 Task: Learn more about a sales navigator core.
Action: Mouse moved to (682, 112)
Screenshot: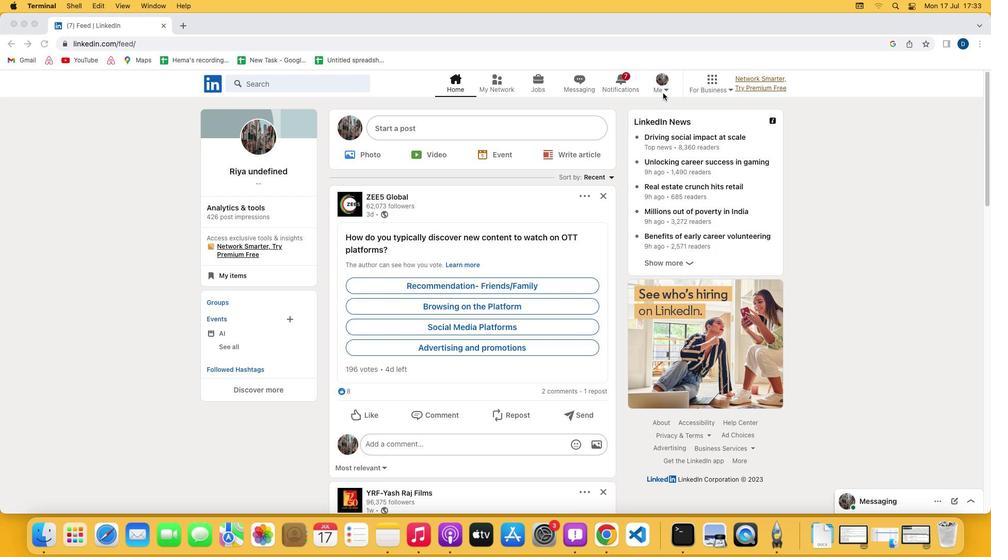 
Action: Mouse pressed left at (682, 112)
Screenshot: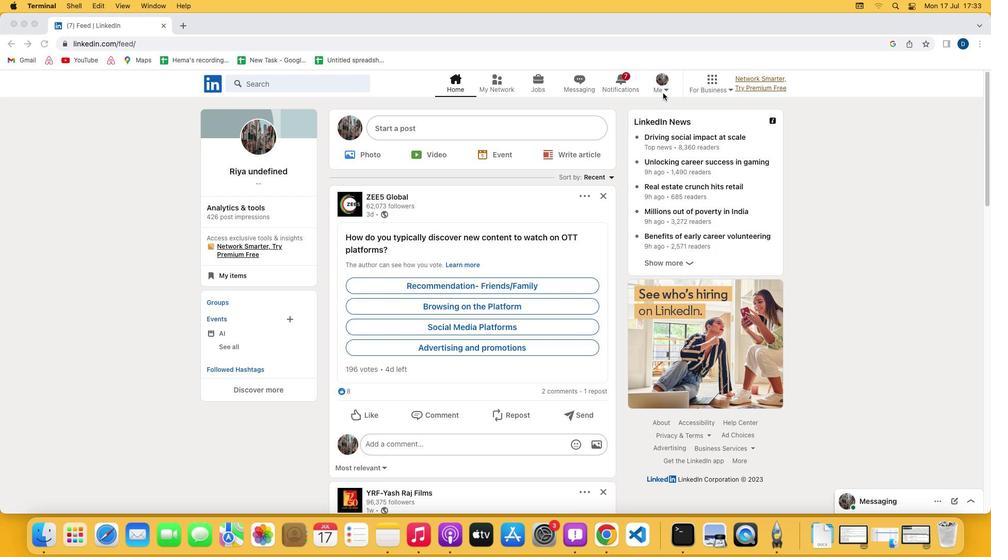 
Action: Mouse moved to (687, 108)
Screenshot: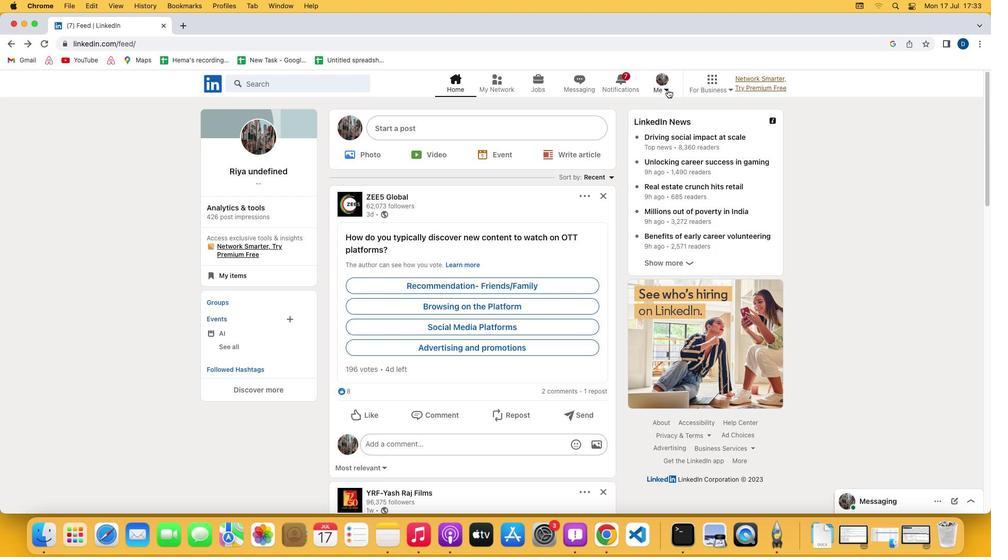 
Action: Mouse pressed left at (687, 108)
Screenshot: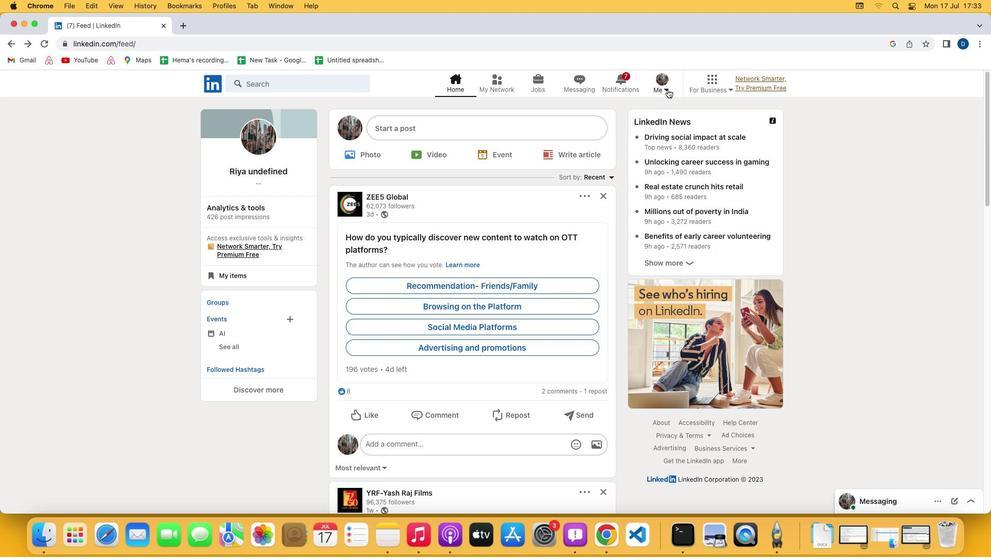 
Action: Mouse moved to (608, 212)
Screenshot: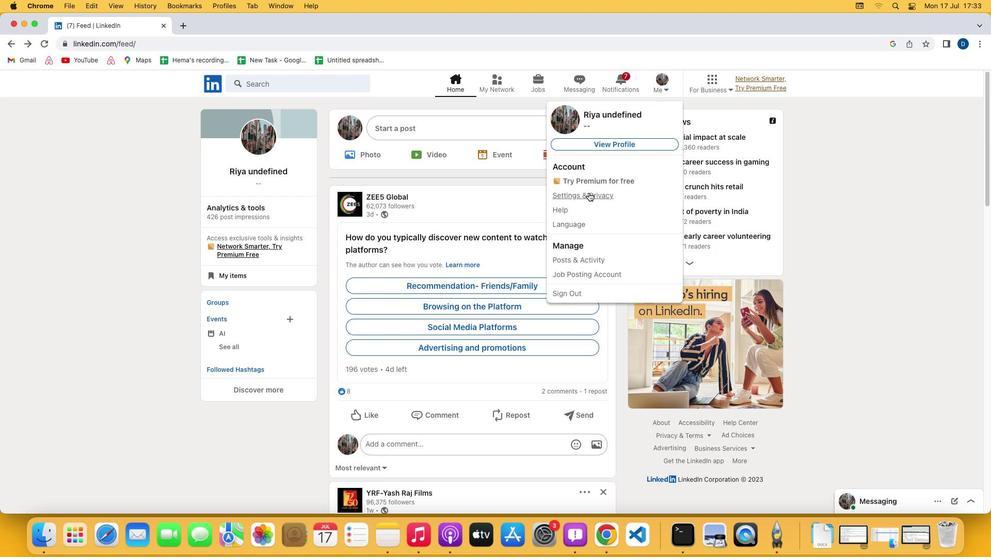 
Action: Mouse pressed left at (608, 212)
Screenshot: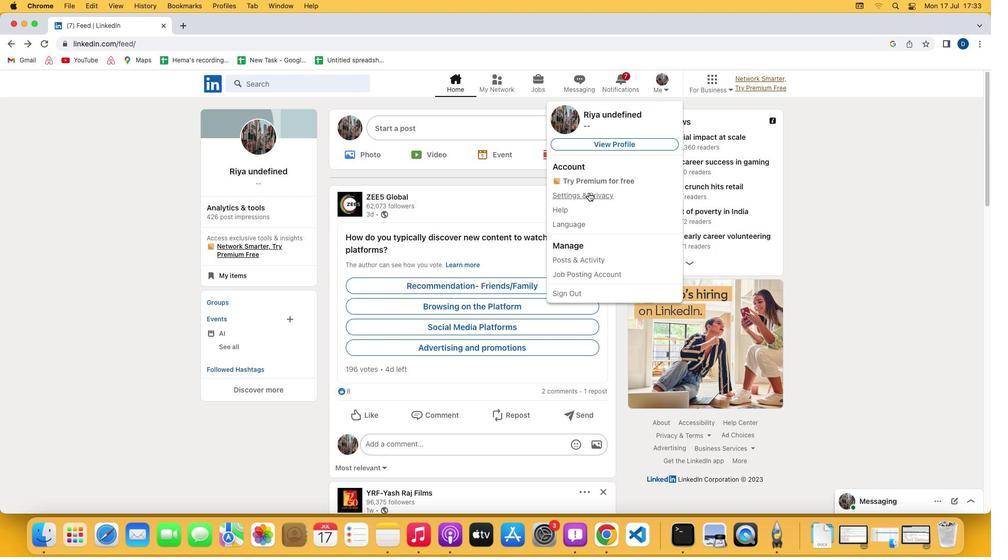 
Action: Mouse moved to (518, 359)
Screenshot: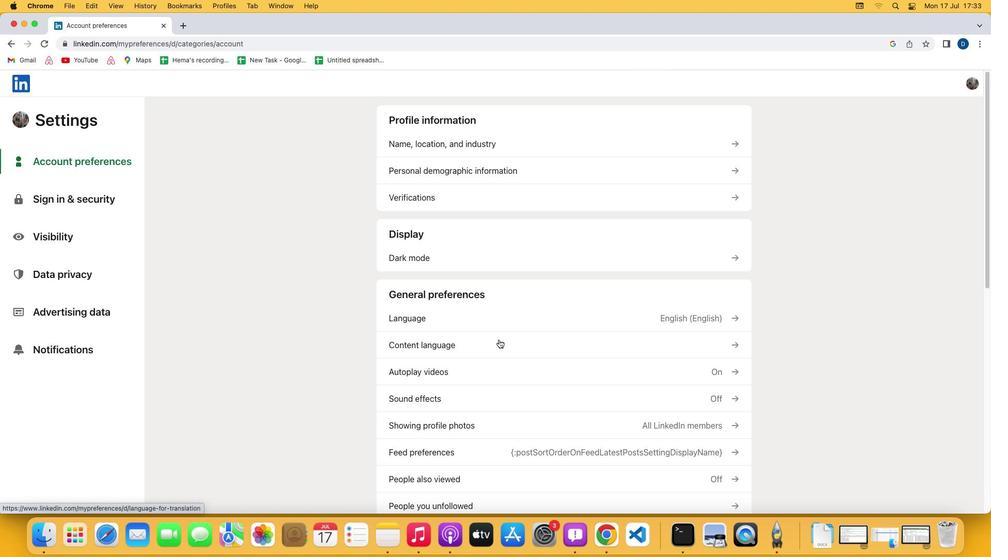 
Action: Mouse scrolled (518, 359) with delta (19, 18)
Screenshot: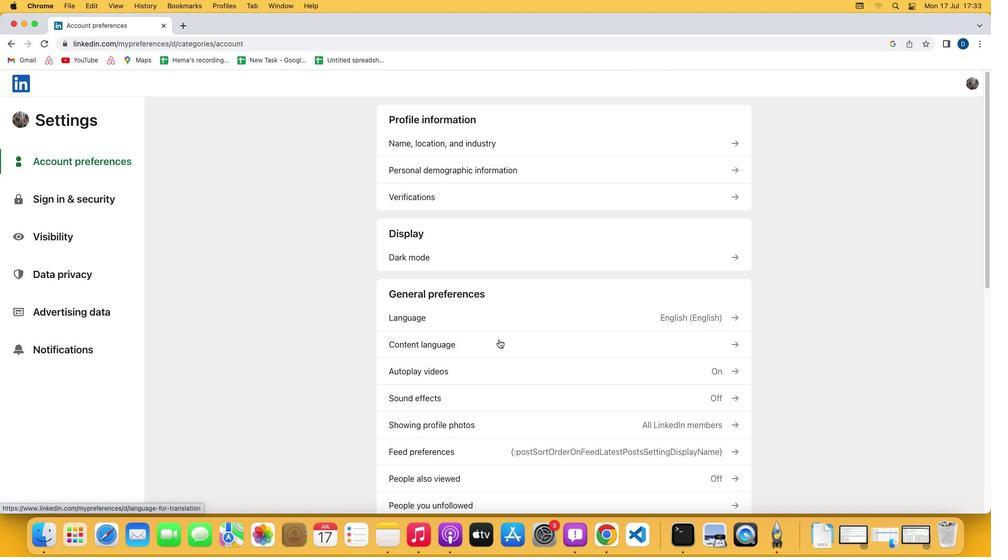 
Action: Mouse scrolled (518, 359) with delta (19, 18)
Screenshot: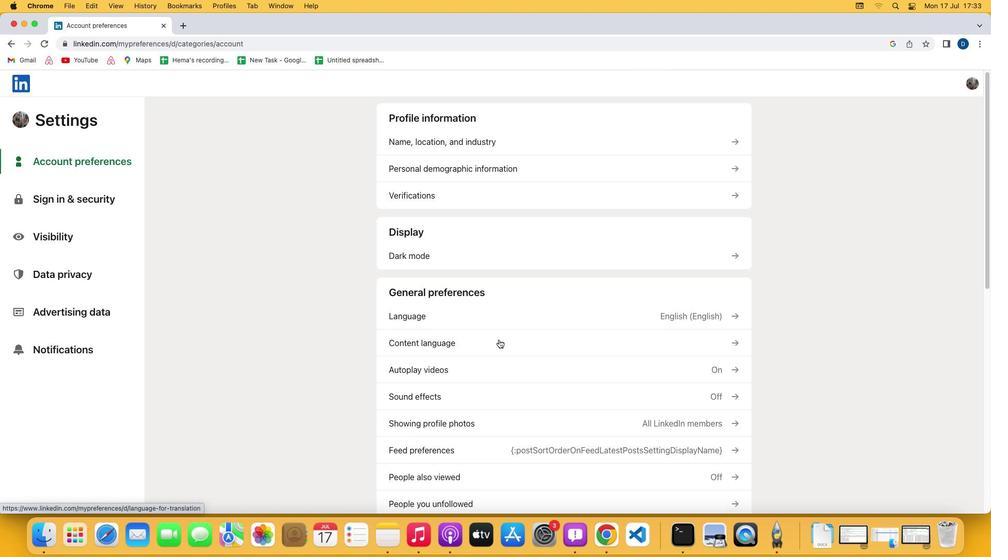 
Action: Mouse scrolled (518, 359) with delta (19, 17)
Screenshot: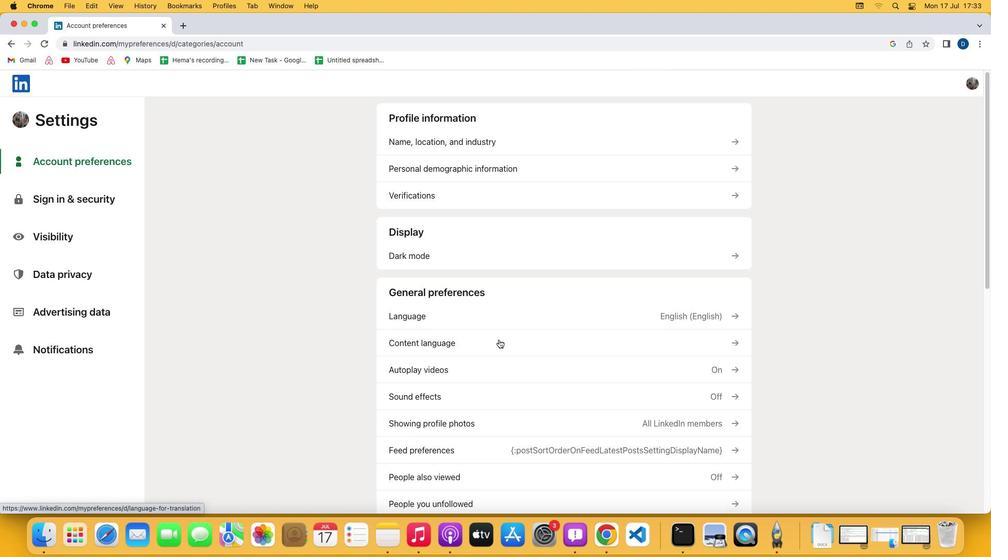 
Action: Mouse scrolled (518, 359) with delta (19, 17)
Screenshot: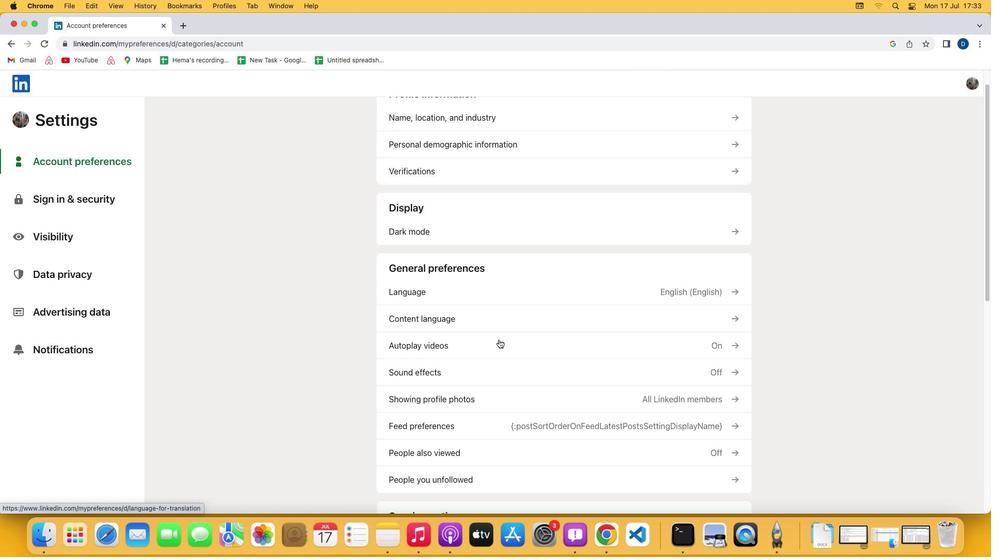 
Action: Mouse scrolled (518, 359) with delta (19, 18)
Screenshot: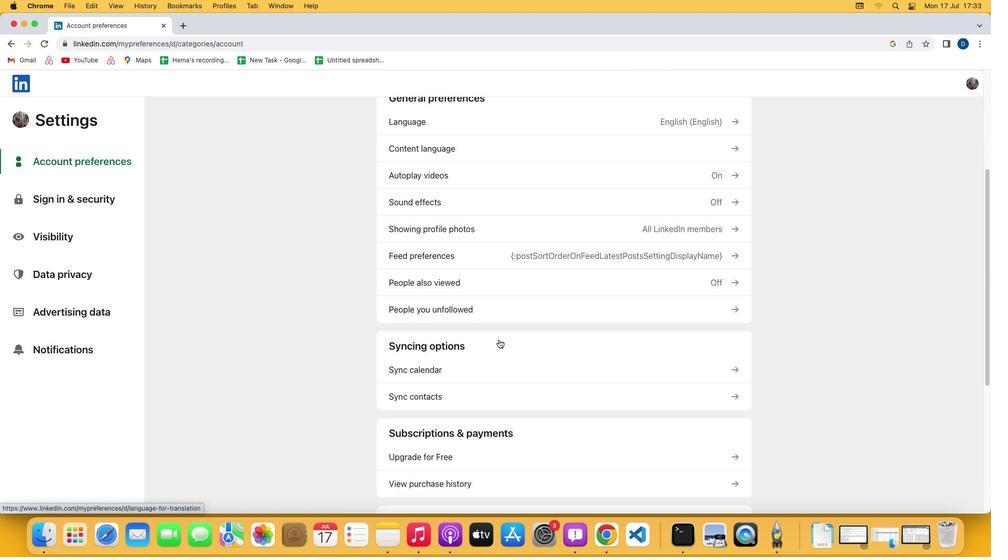 
Action: Mouse scrolled (518, 359) with delta (19, 18)
Screenshot: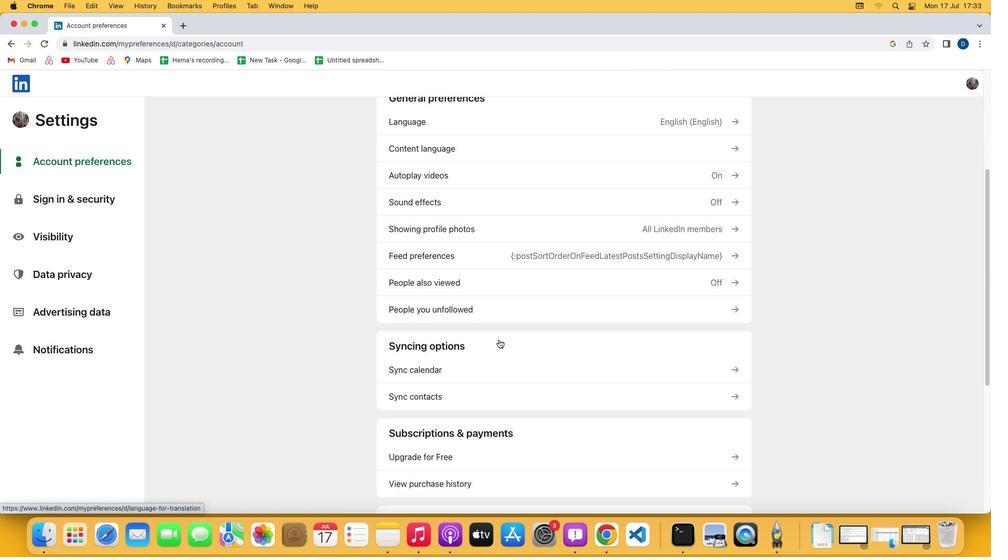 
Action: Mouse scrolled (518, 359) with delta (19, 17)
Screenshot: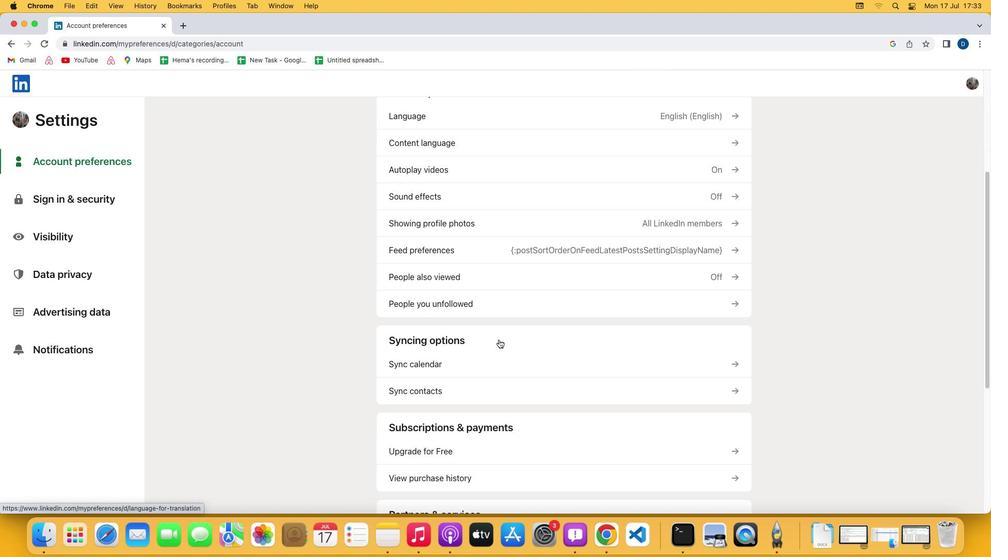 
Action: Mouse scrolled (518, 359) with delta (19, 17)
Screenshot: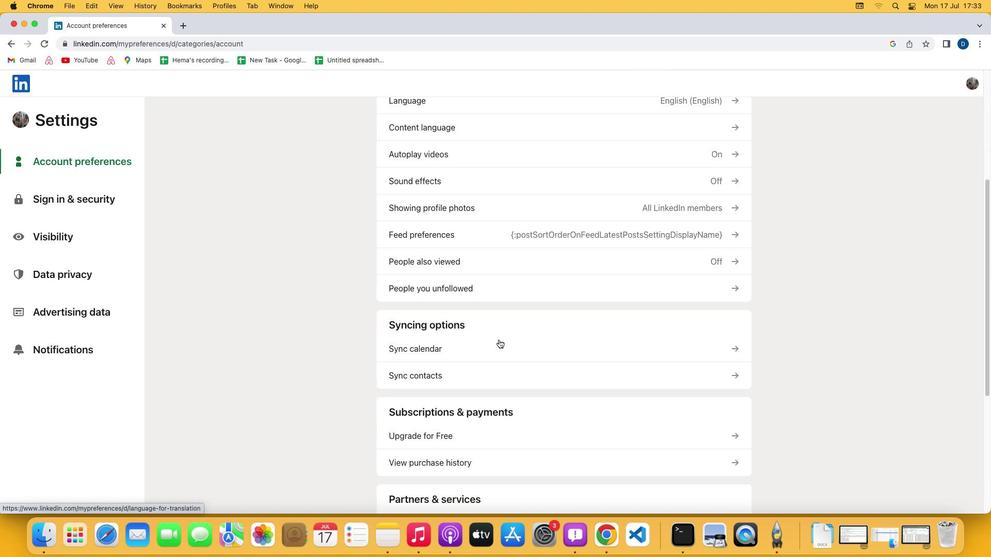 
Action: Mouse moved to (477, 307)
Screenshot: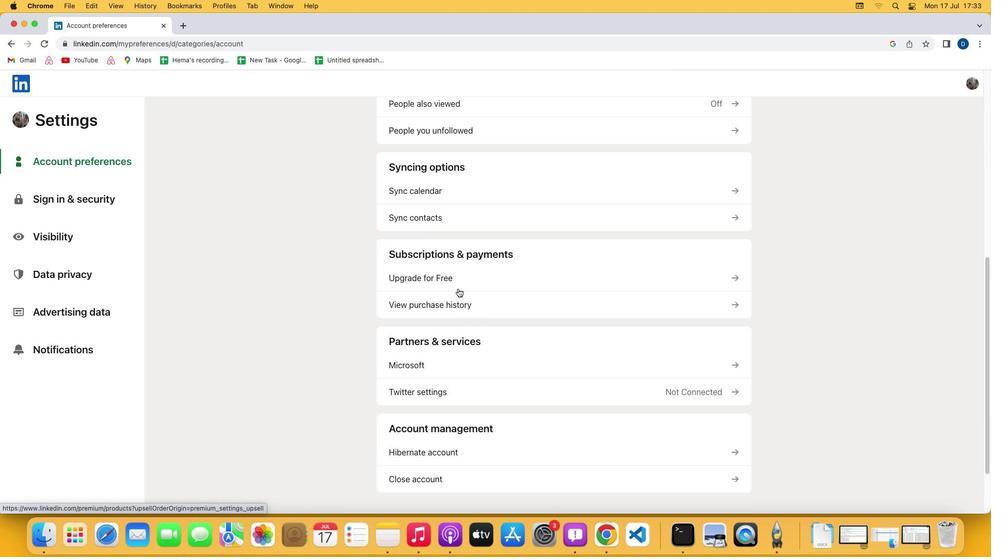 
Action: Mouse pressed left at (477, 307)
Screenshot: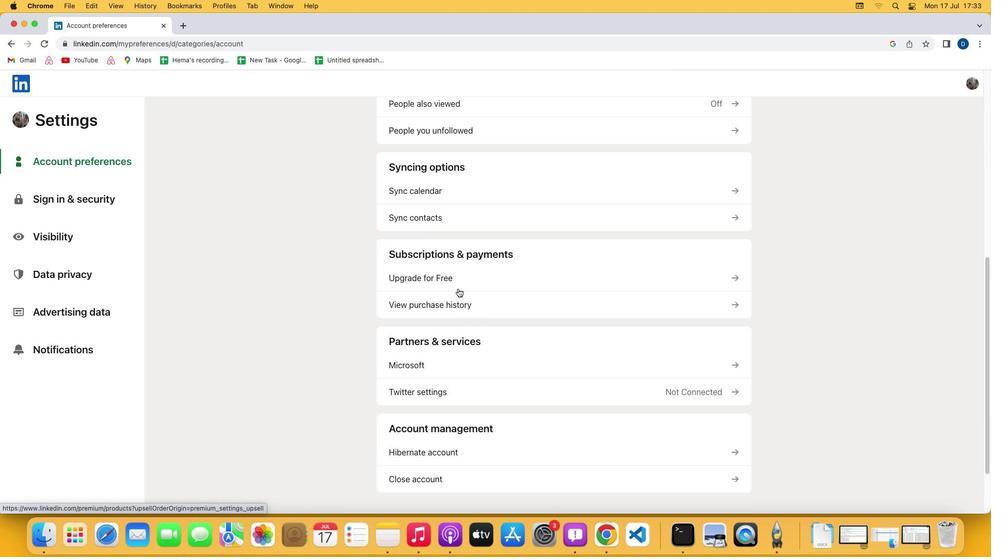 
Action: Mouse moved to (419, 346)
Screenshot: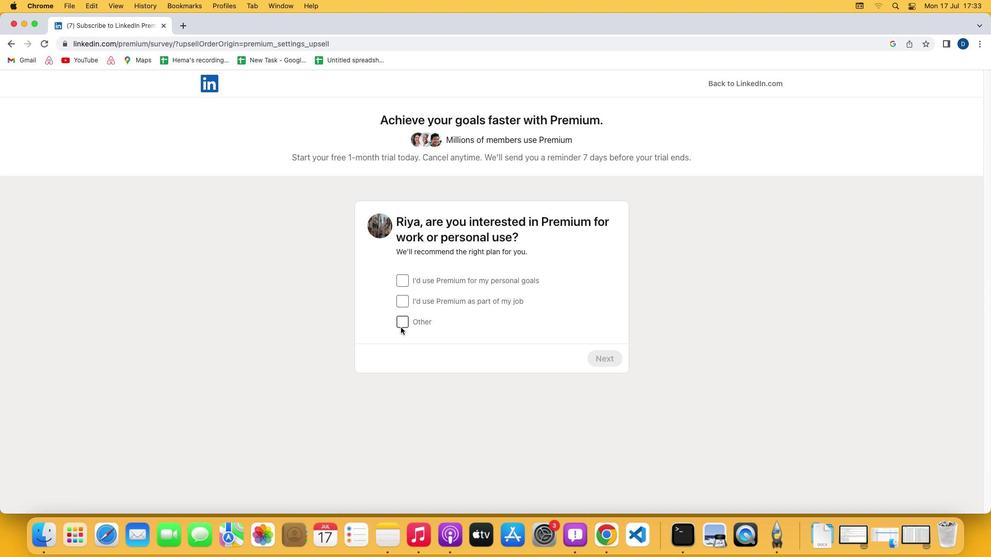 
Action: Mouse pressed left at (419, 346)
Screenshot: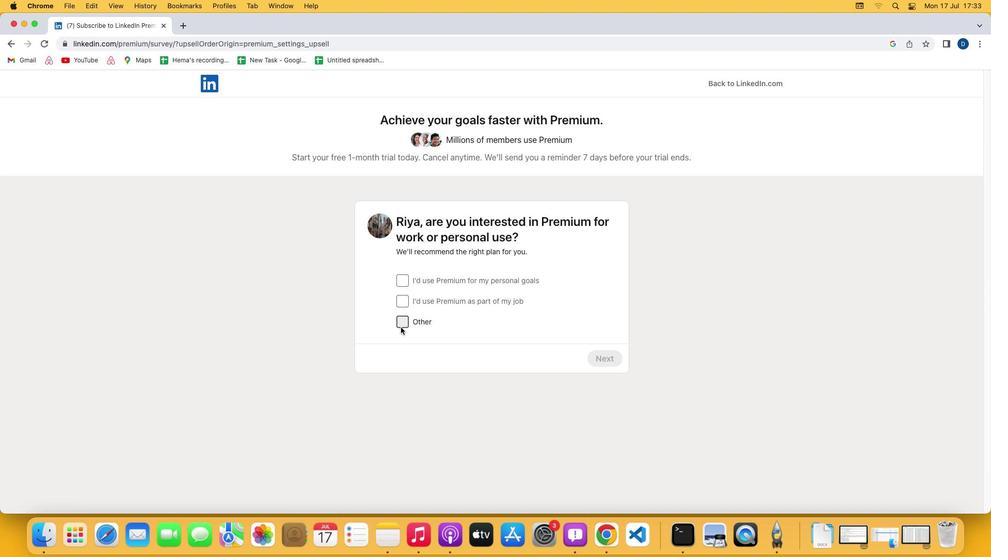 
Action: Mouse moved to (624, 378)
Screenshot: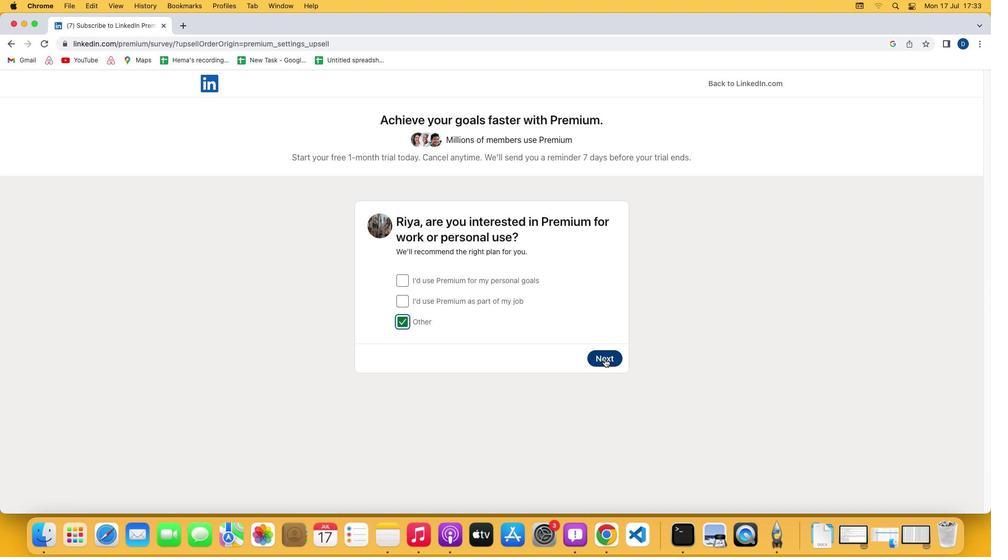 
Action: Mouse pressed left at (624, 378)
Screenshot: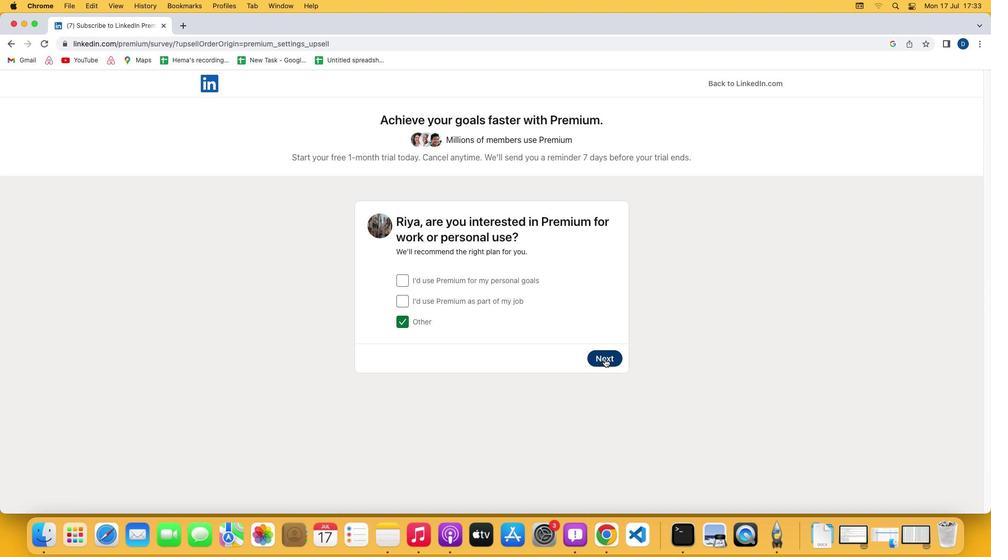 
Action: Mouse moved to (564, 441)
Screenshot: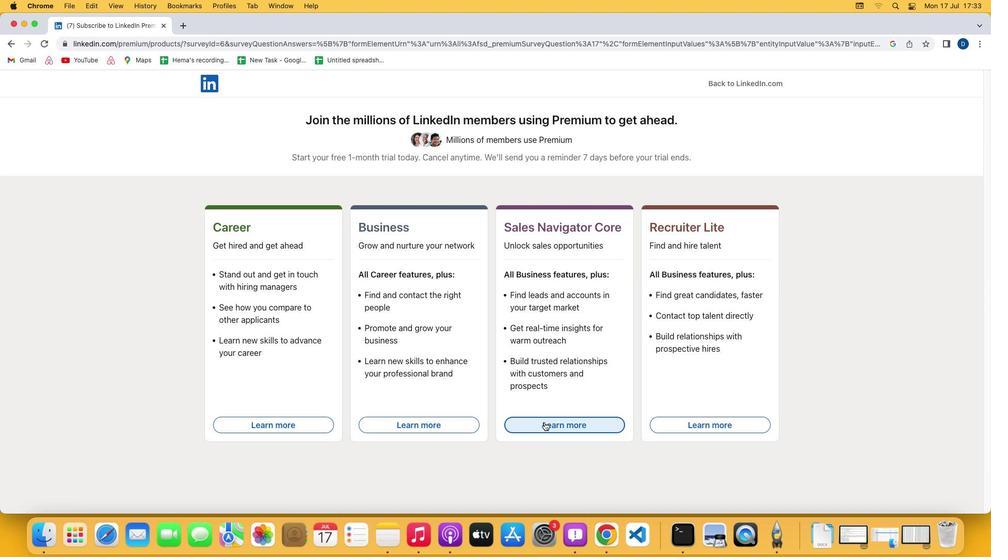 
Action: Mouse pressed left at (564, 441)
Screenshot: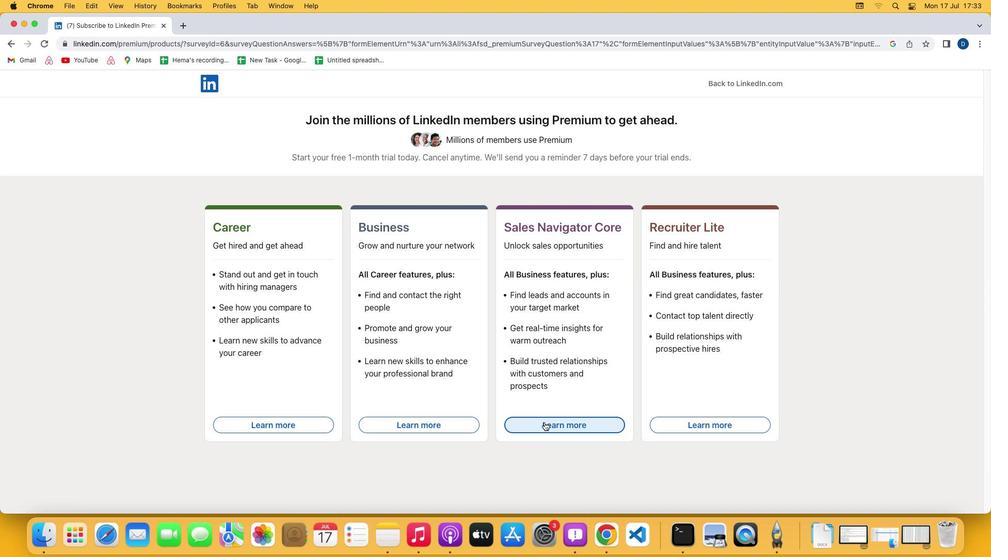 
Action: Mouse moved to (564, 442)
Screenshot: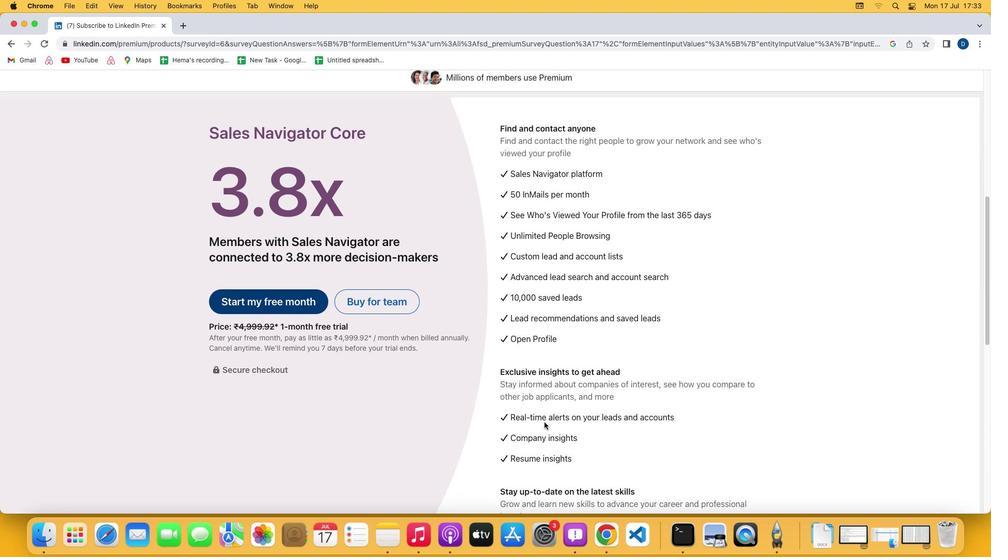 
